 Task: Change the gender to another gender identity.
Action: Mouse moved to (412, 210)
Screenshot: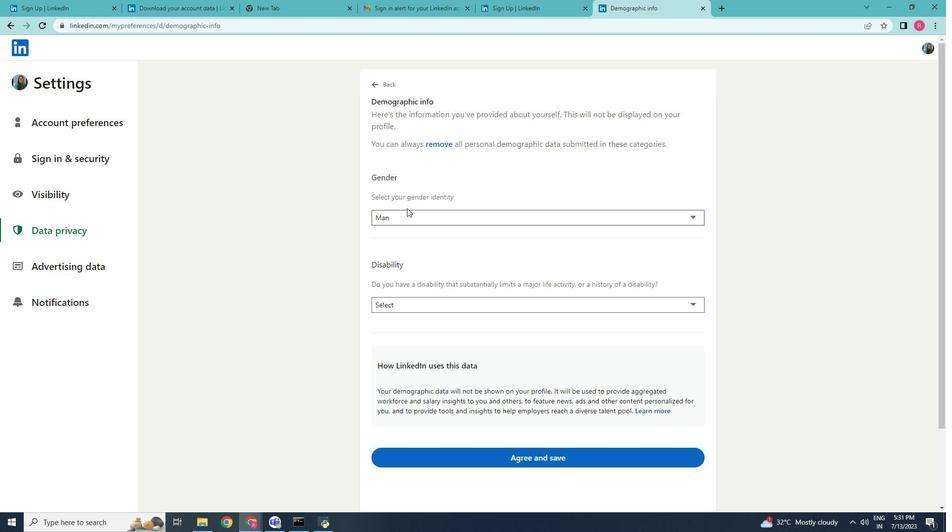 
Action: Mouse pressed left at (412, 210)
Screenshot: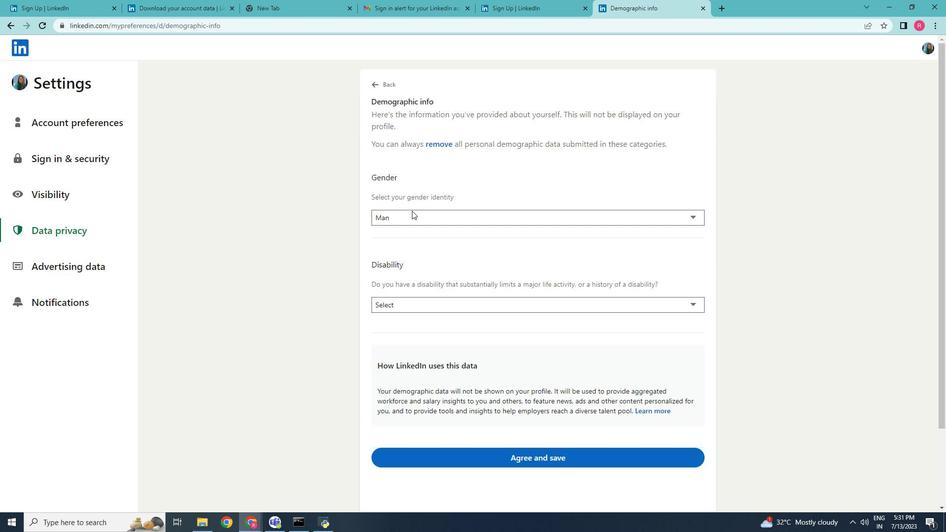 
Action: Mouse moved to (407, 262)
Screenshot: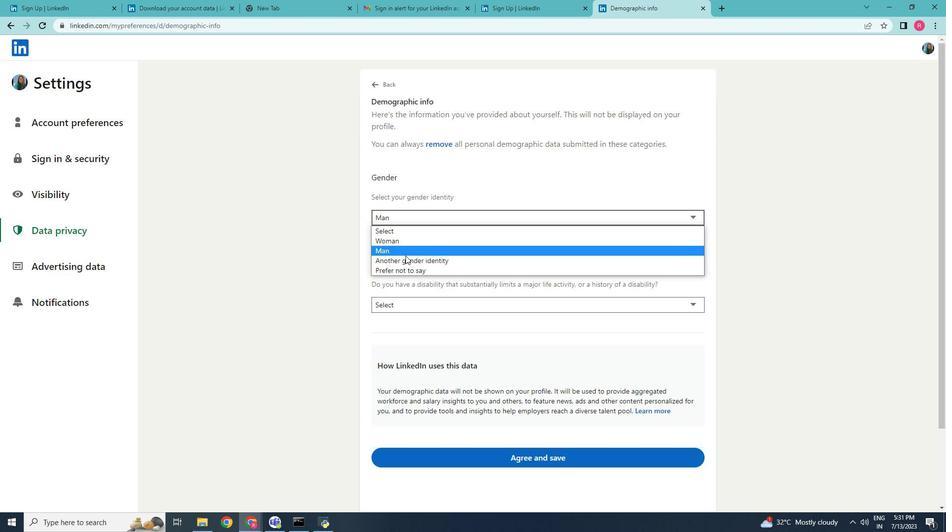 
Action: Mouse pressed left at (407, 262)
Screenshot: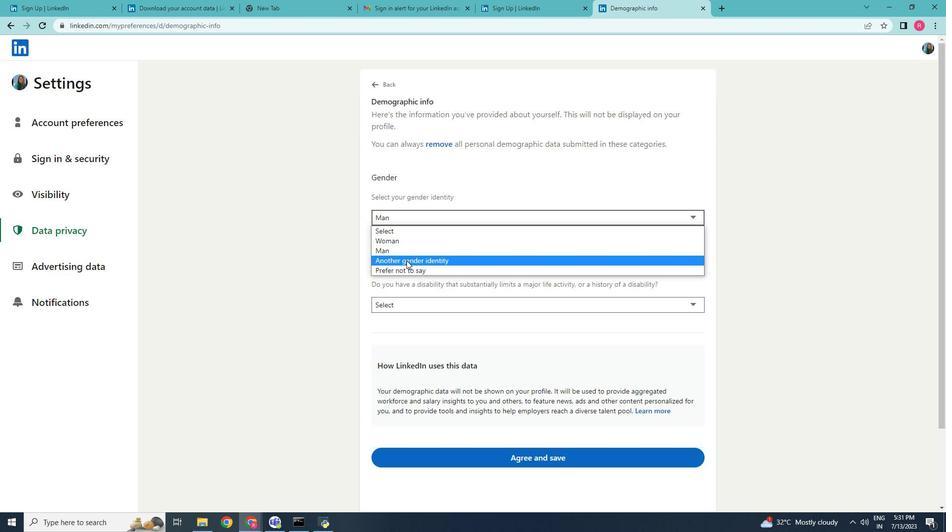 
